 Task: Add Solgar Glucosamine Chondroitin MSM to the cart.
Action: Mouse moved to (274, 142)
Screenshot: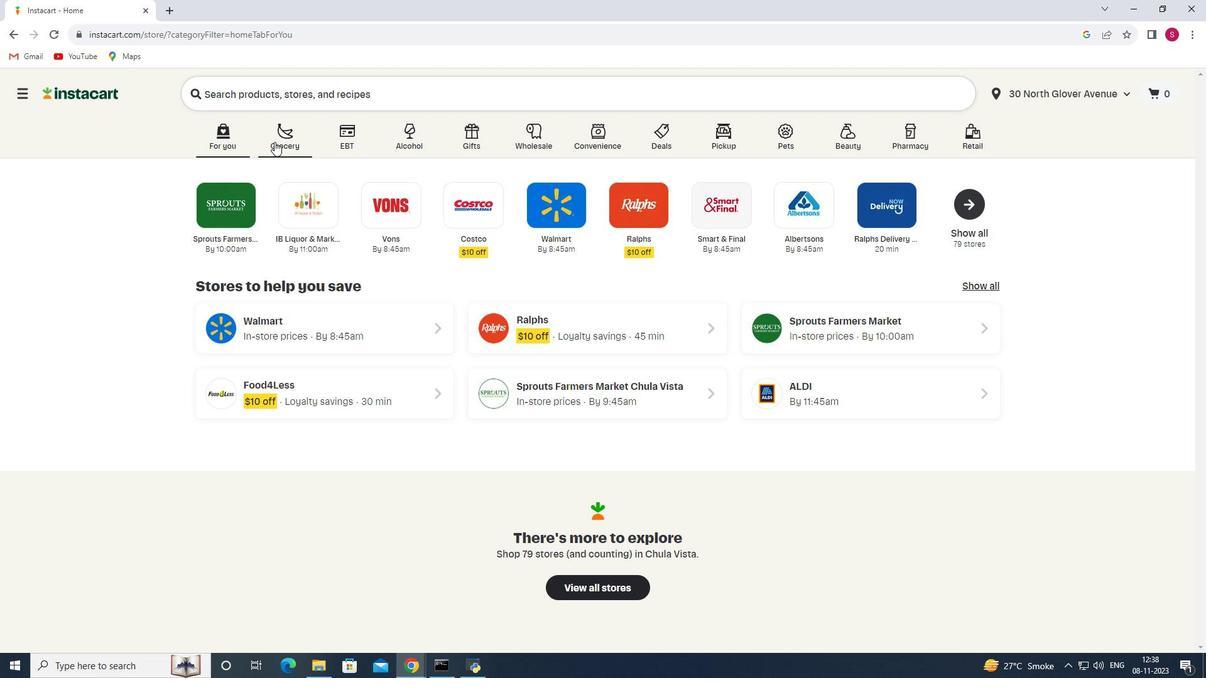 
Action: Mouse pressed left at (274, 142)
Screenshot: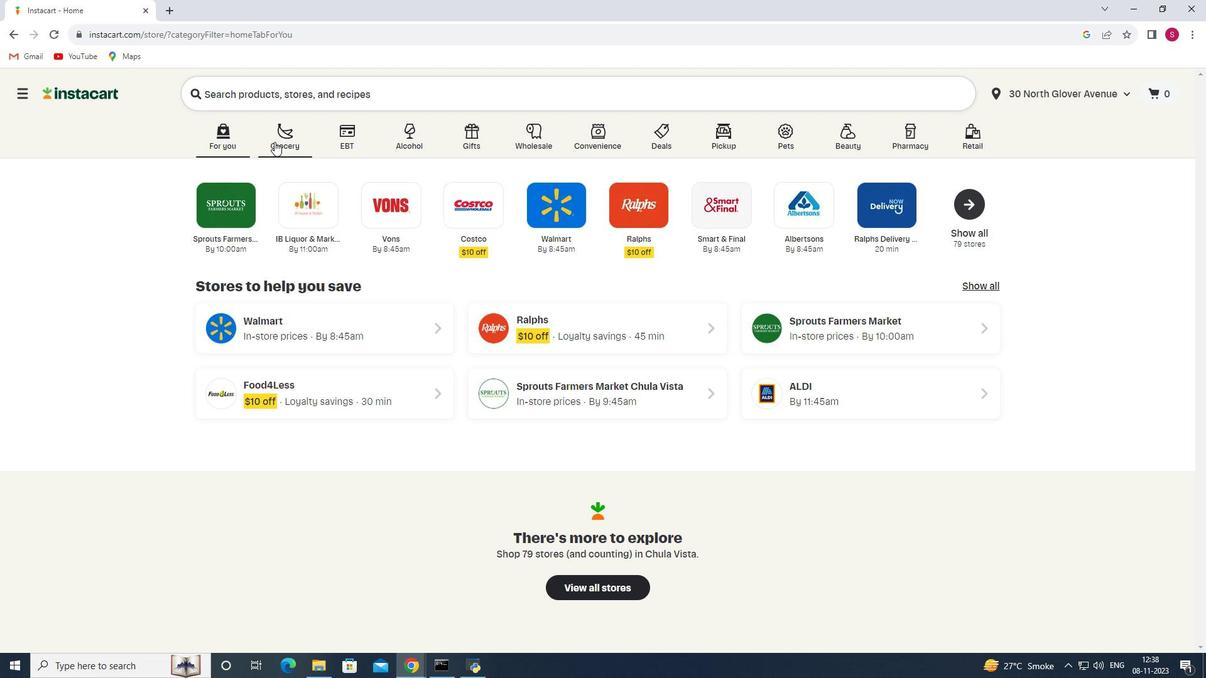 
Action: Mouse moved to (284, 358)
Screenshot: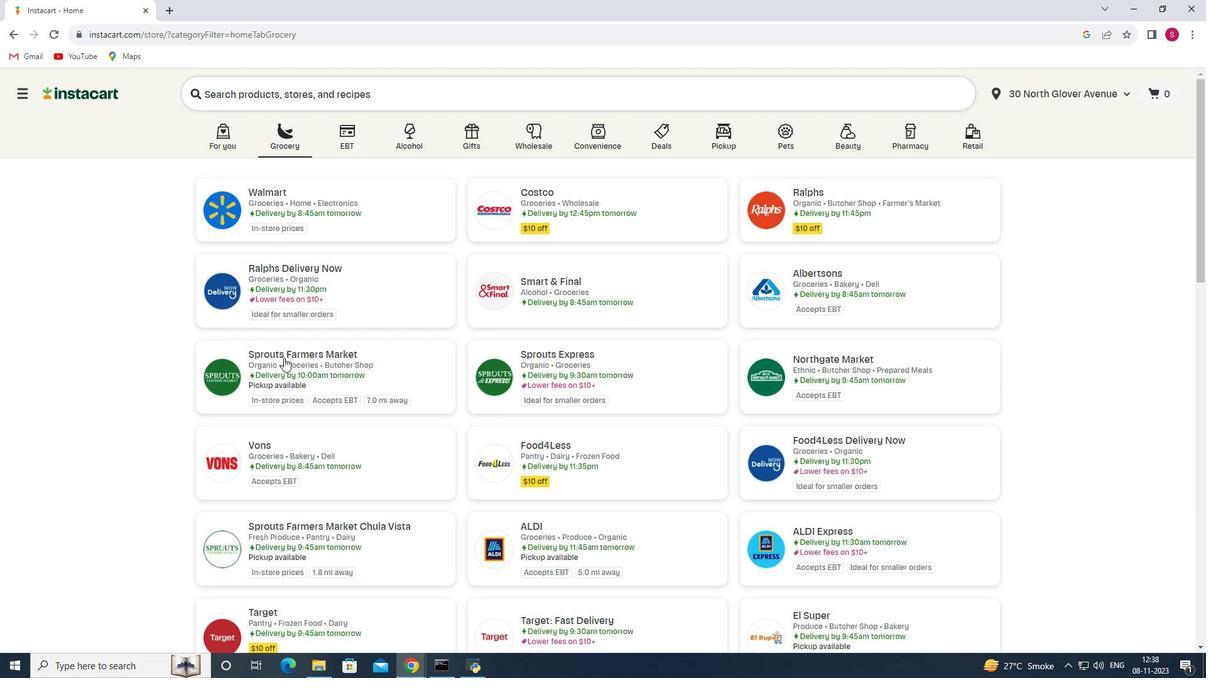
Action: Mouse pressed left at (284, 358)
Screenshot: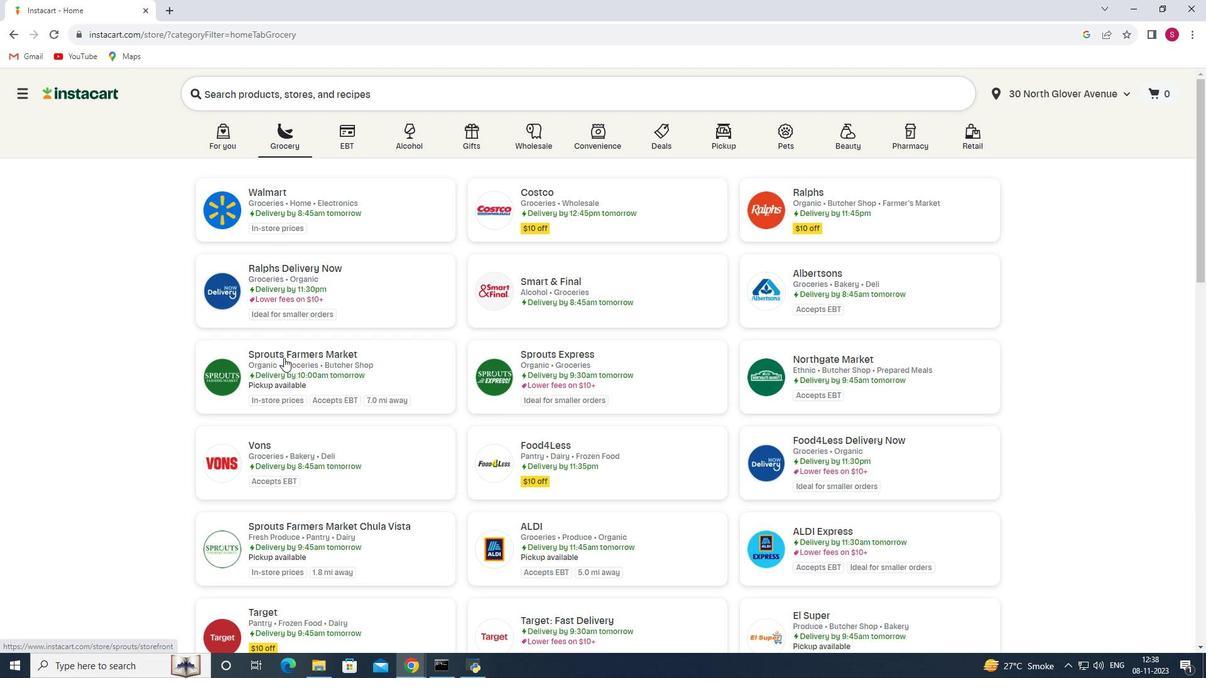 
Action: Mouse moved to (121, 394)
Screenshot: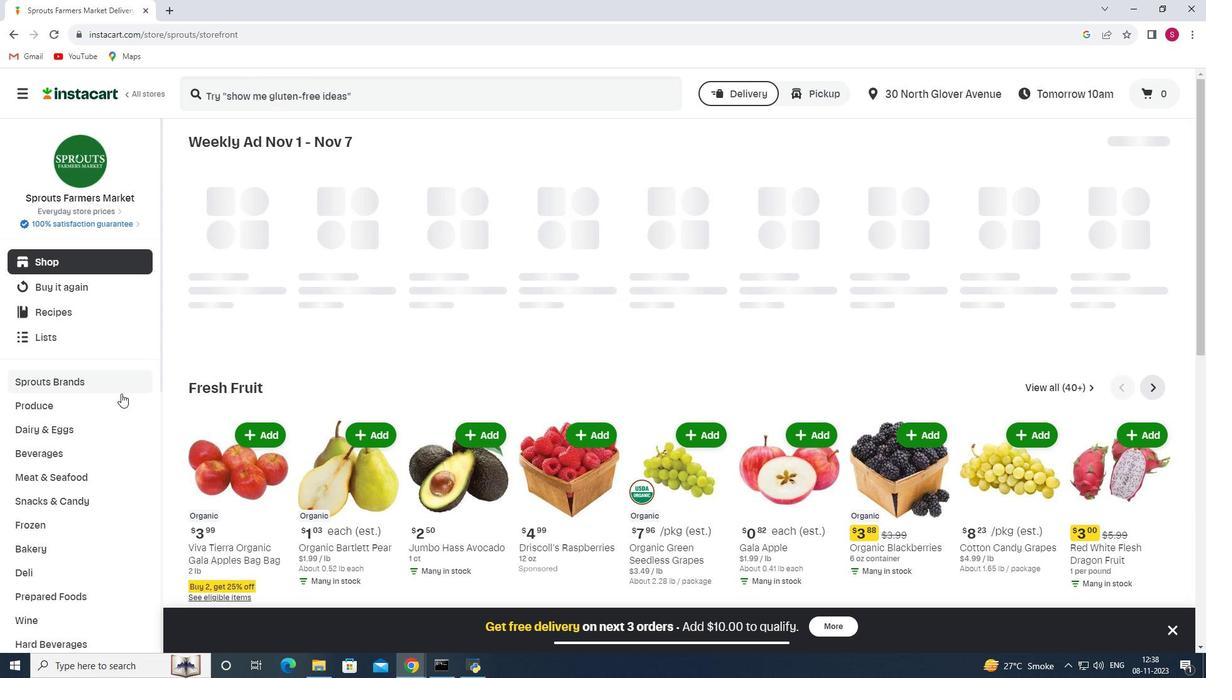 
Action: Mouse scrolled (121, 393) with delta (0, 0)
Screenshot: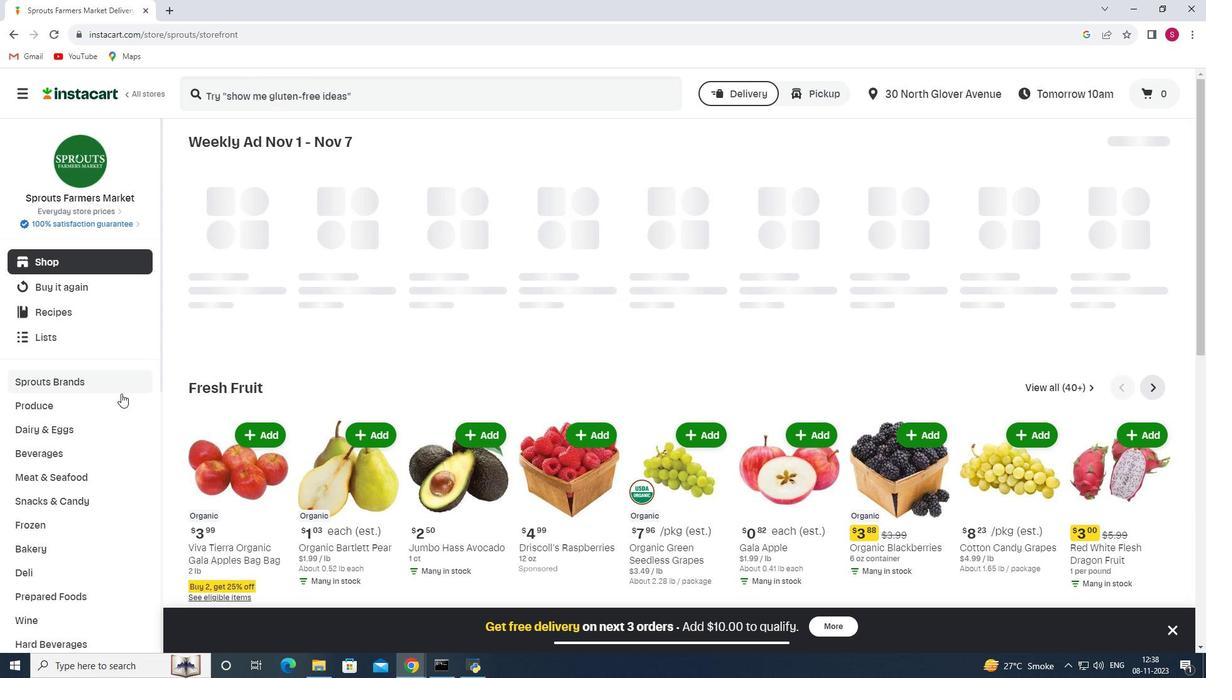 
Action: Mouse scrolled (121, 393) with delta (0, 0)
Screenshot: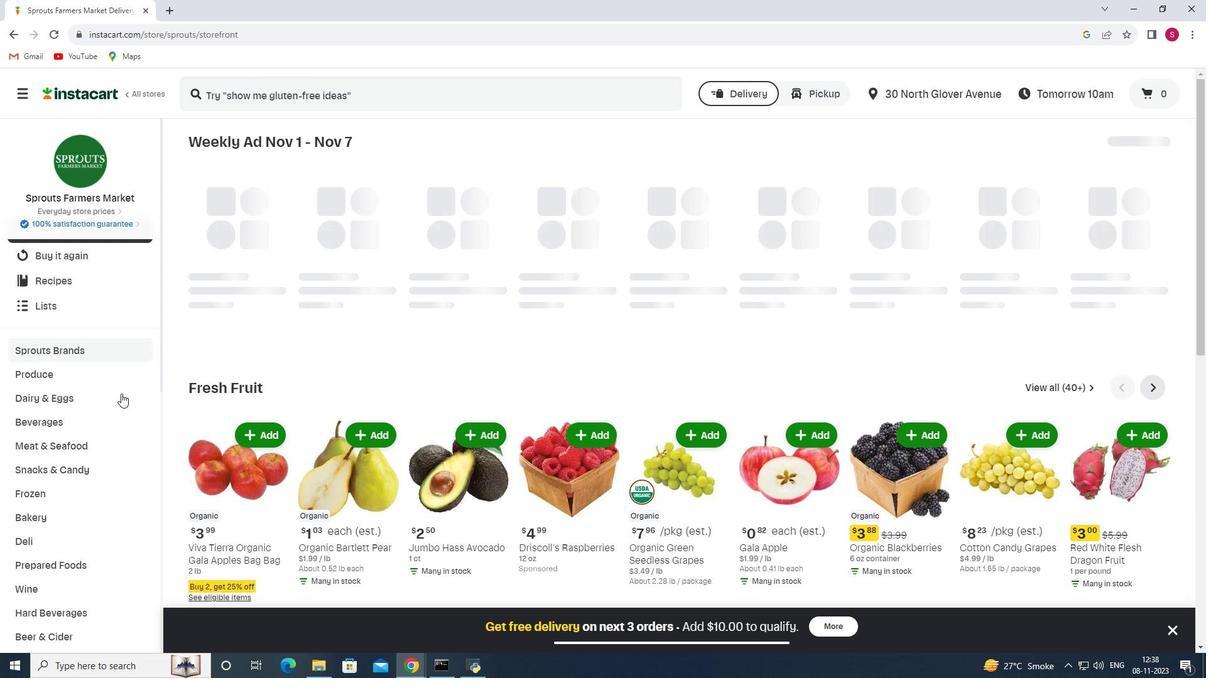 
Action: Mouse moved to (120, 394)
Screenshot: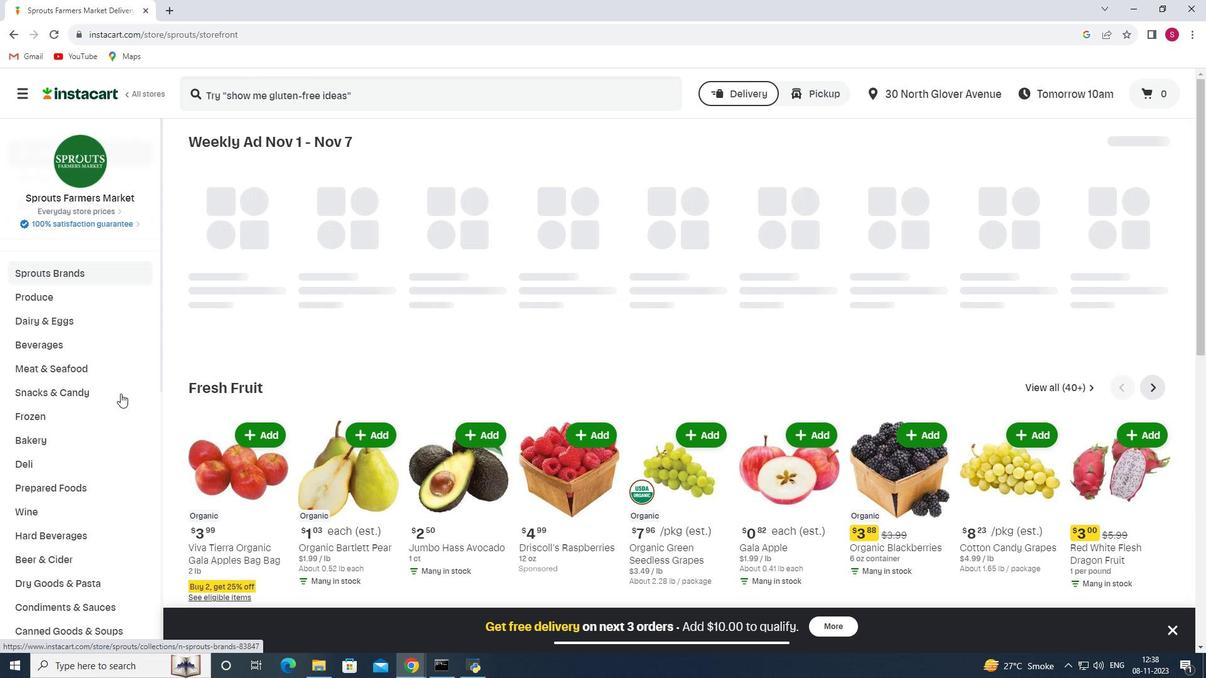 
Action: Mouse scrolled (120, 393) with delta (0, 0)
Screenshot: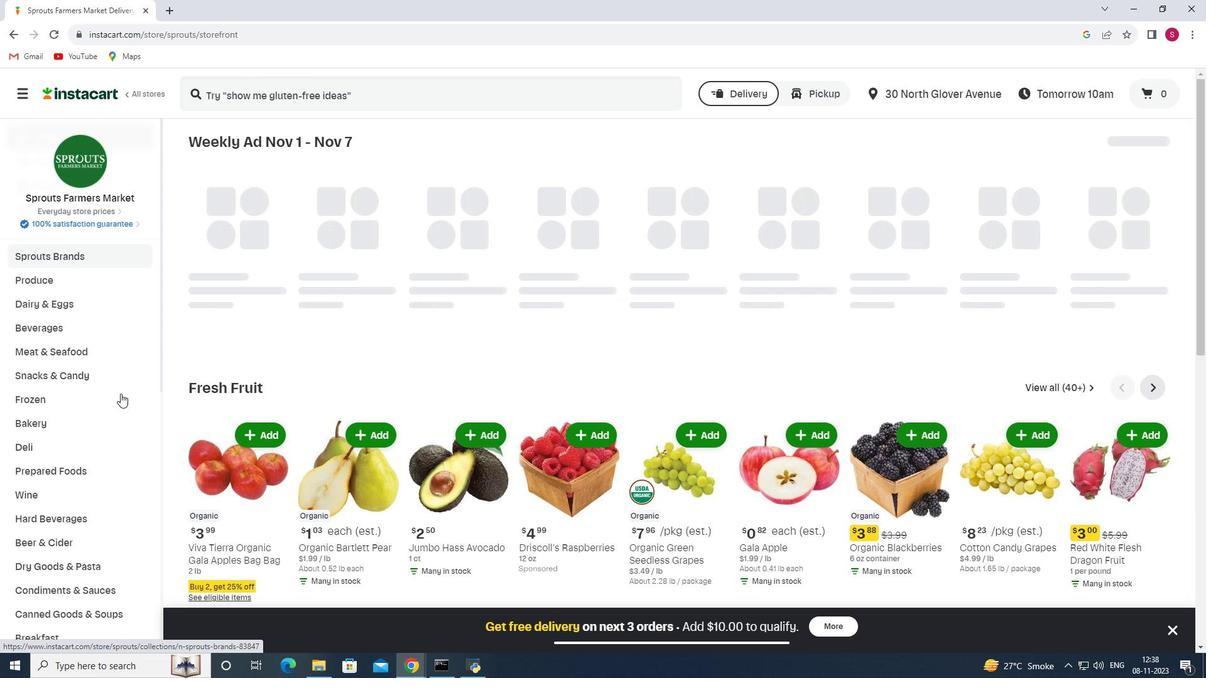 
Action: Mouse scrolled (120, 393) with delta (0, 0)
Screenshot: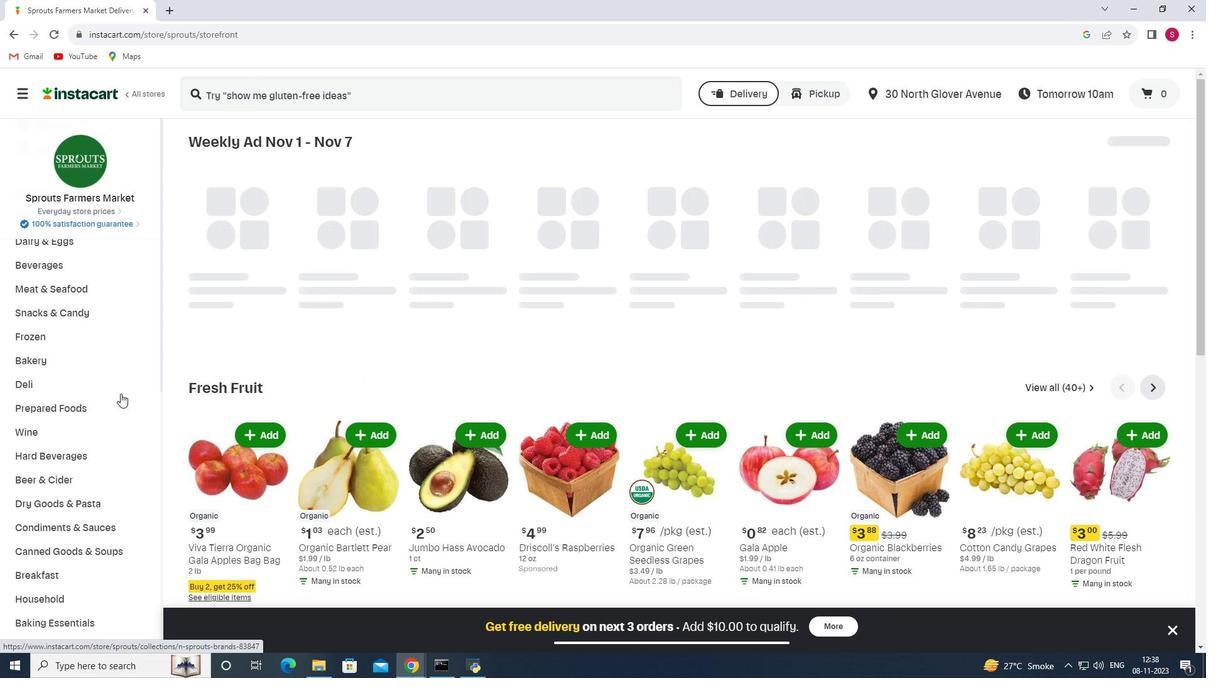 
Action: Mouse scrolled (120, 393) with delta (0, 0)
Screenshot: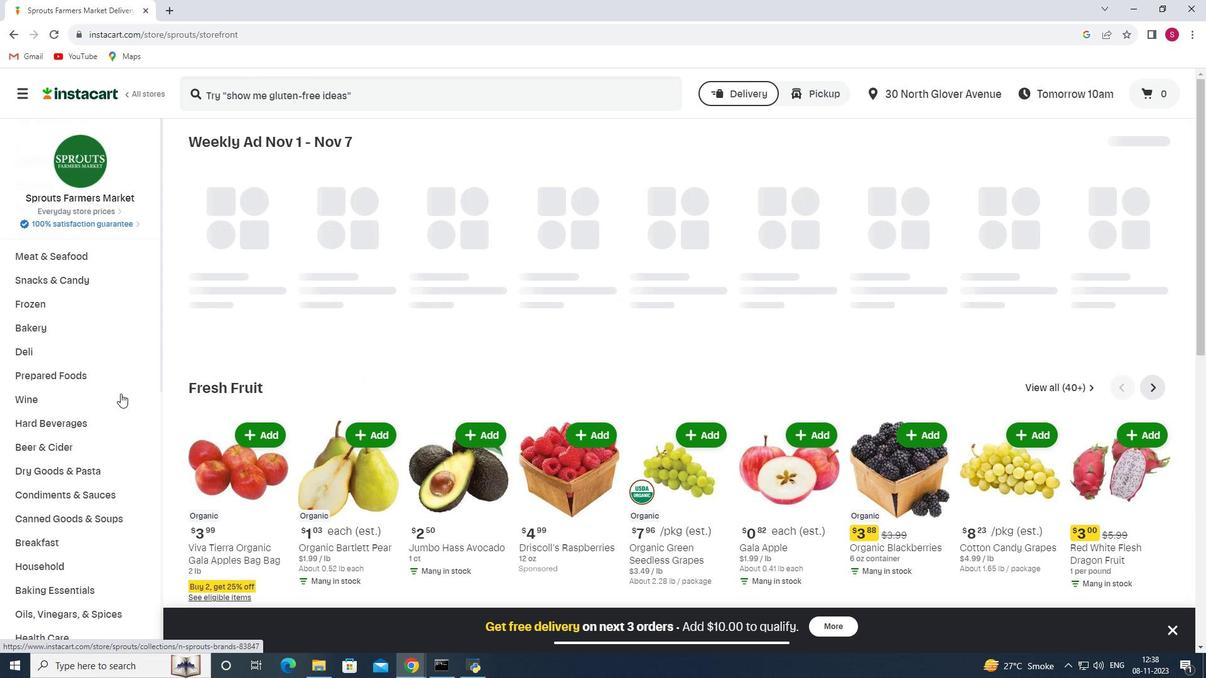 
Action: Mouse moved to (118, 394)
Screenshot: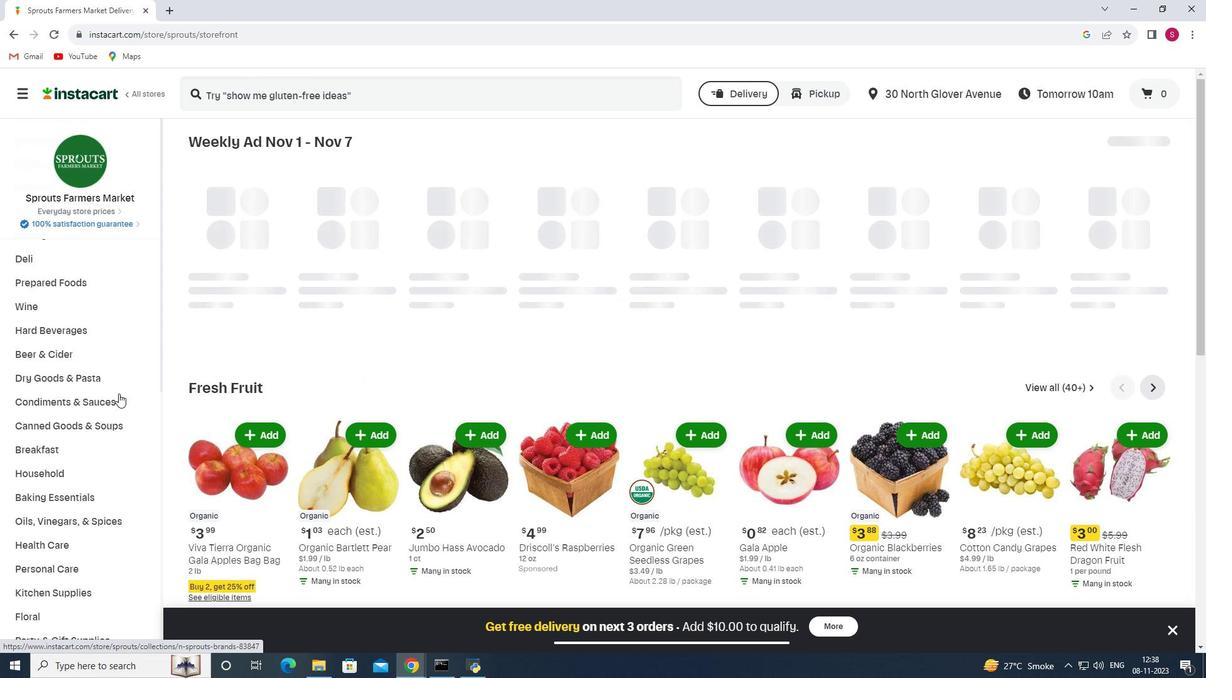 
Action: Mouse scrolled (118, 393) with delta (0, 0)
Screenshot: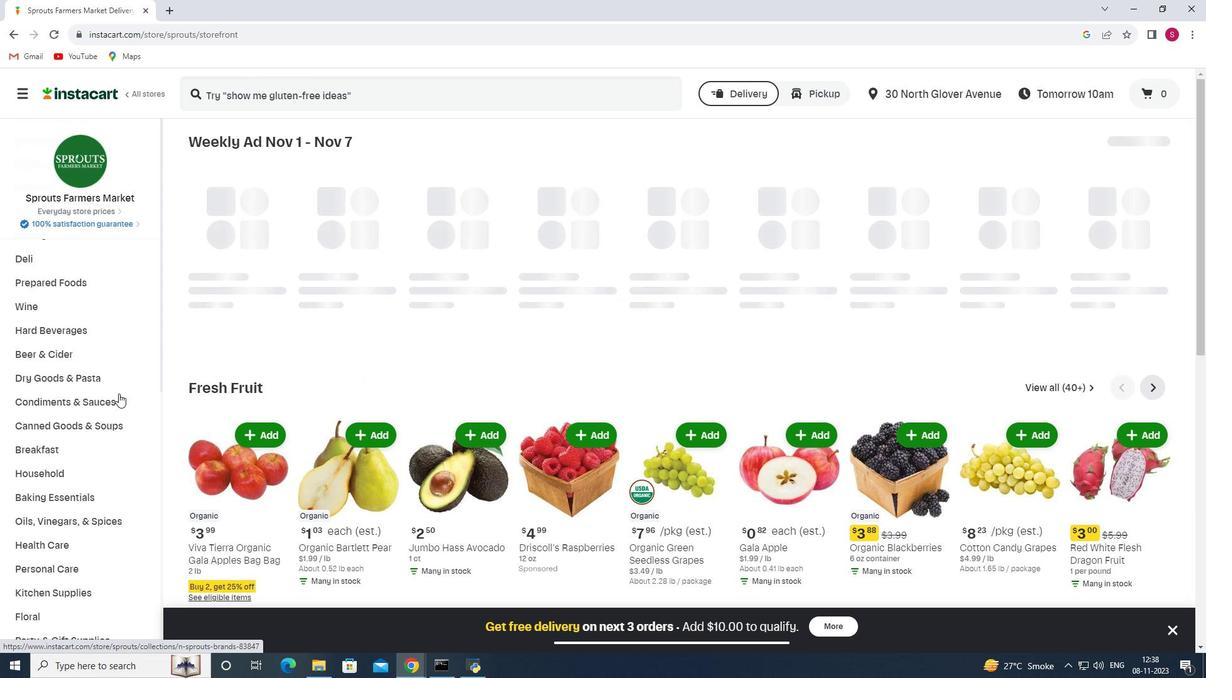 
Action: Mouse moved to (59, 482)
Screenshot: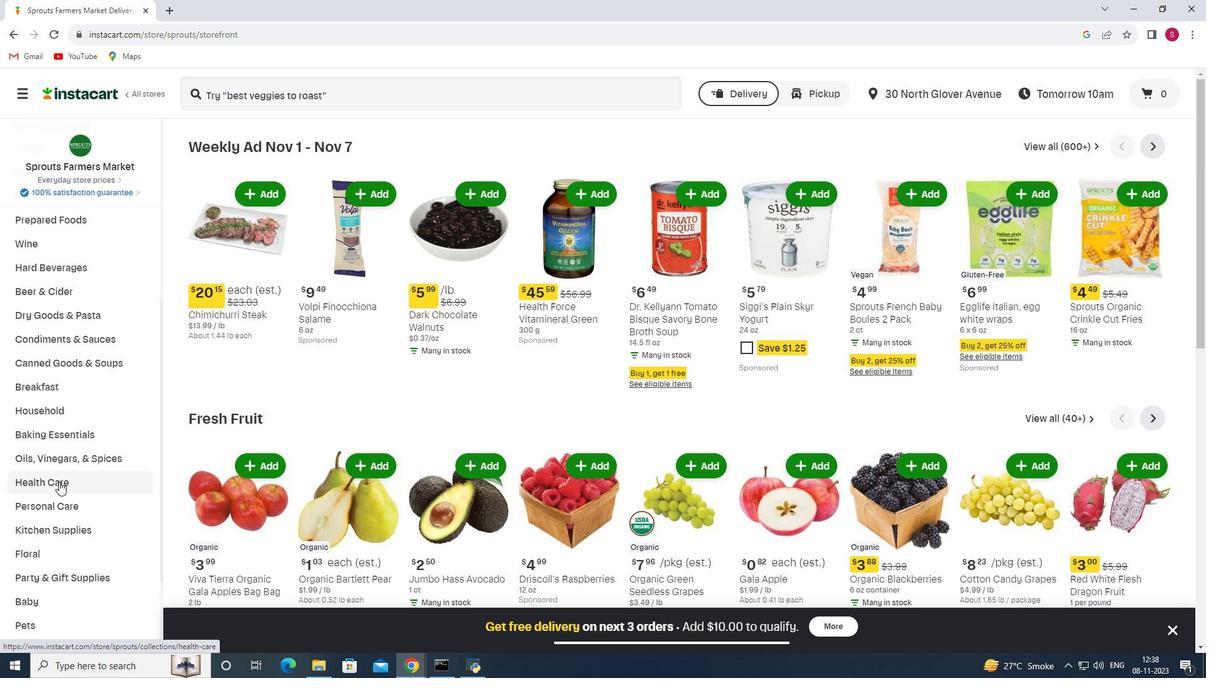 
Action: Mouse pressed left at (59, 482)
Screenshot: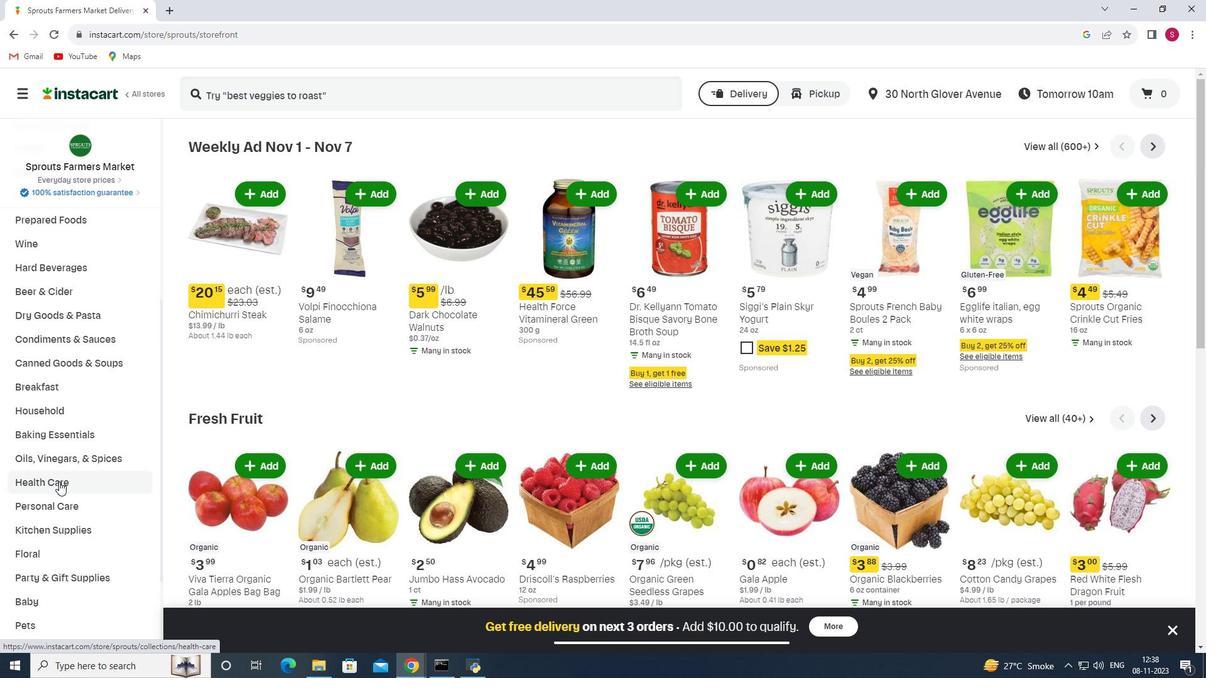 
Action: Mouse moved to (453, 179)
Screenshot: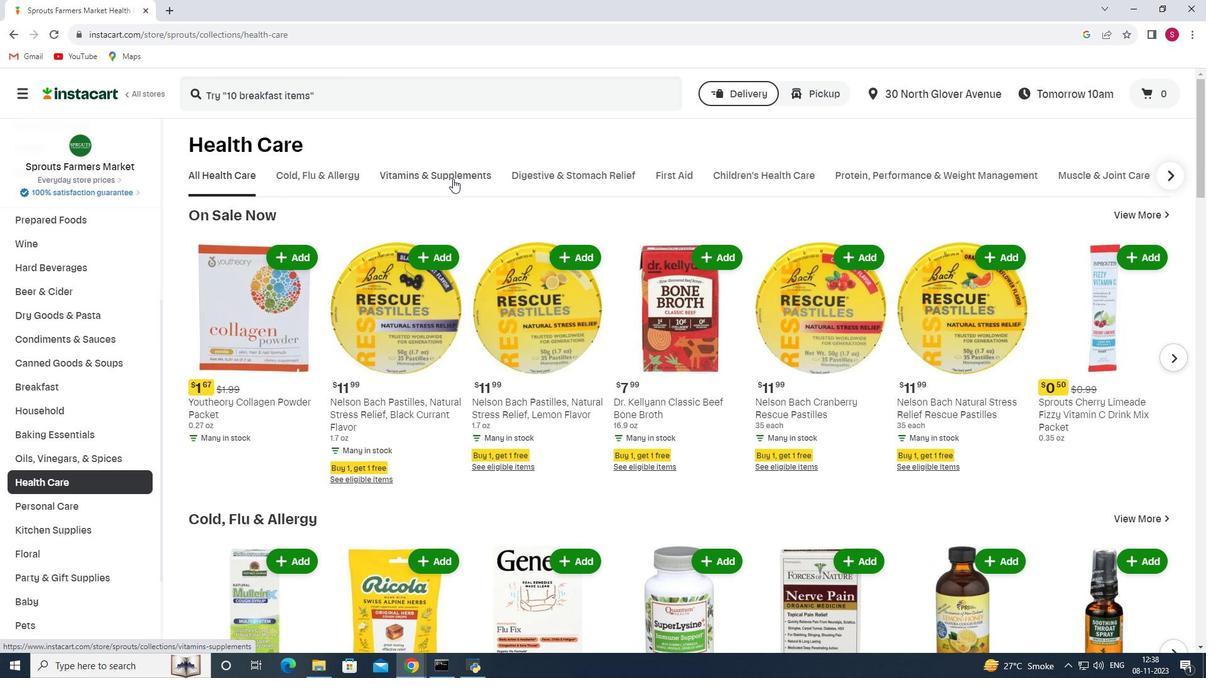 
Action: Mouse pressed left at (453, 179)
Screenshot: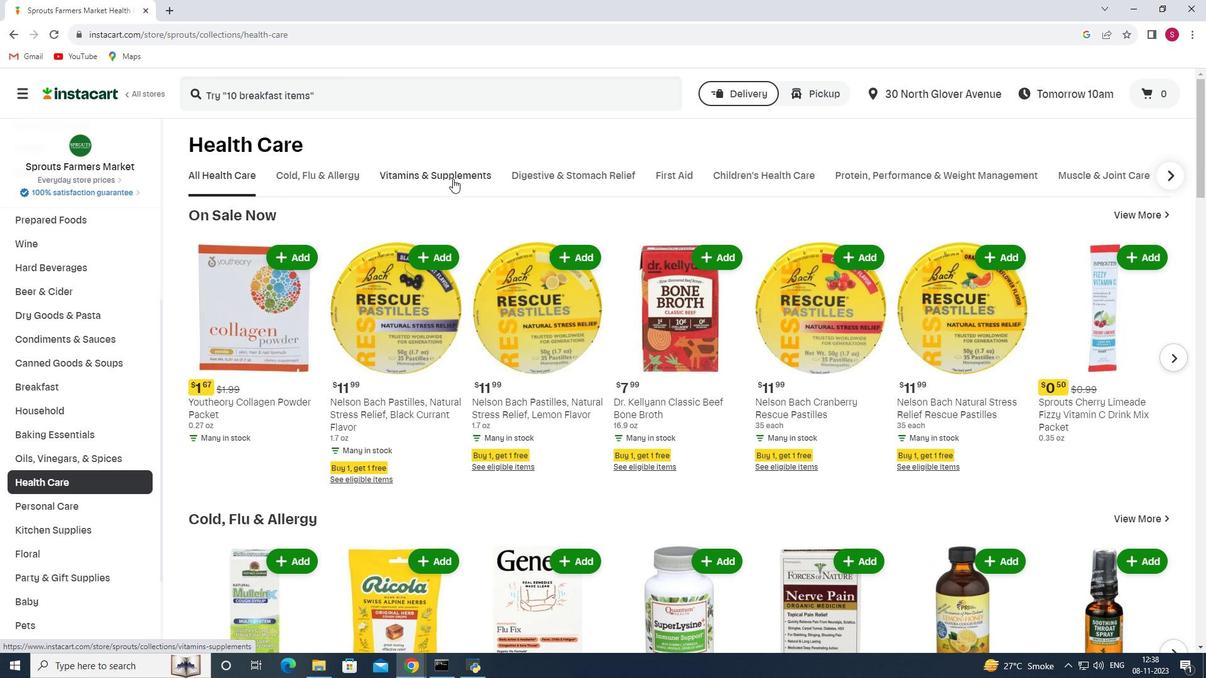 
Action: Mouse moved to (1169, 230)
Screenshot: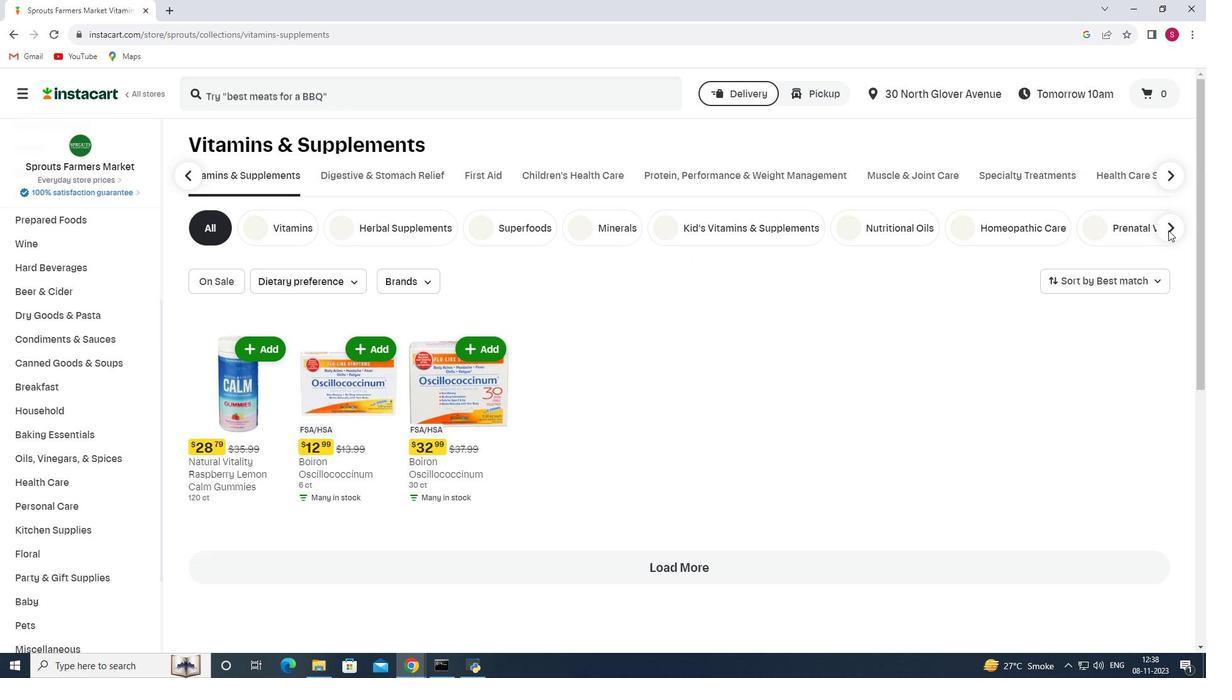 
Action: Mouse pressed left at (1169, 230)
Screenshot: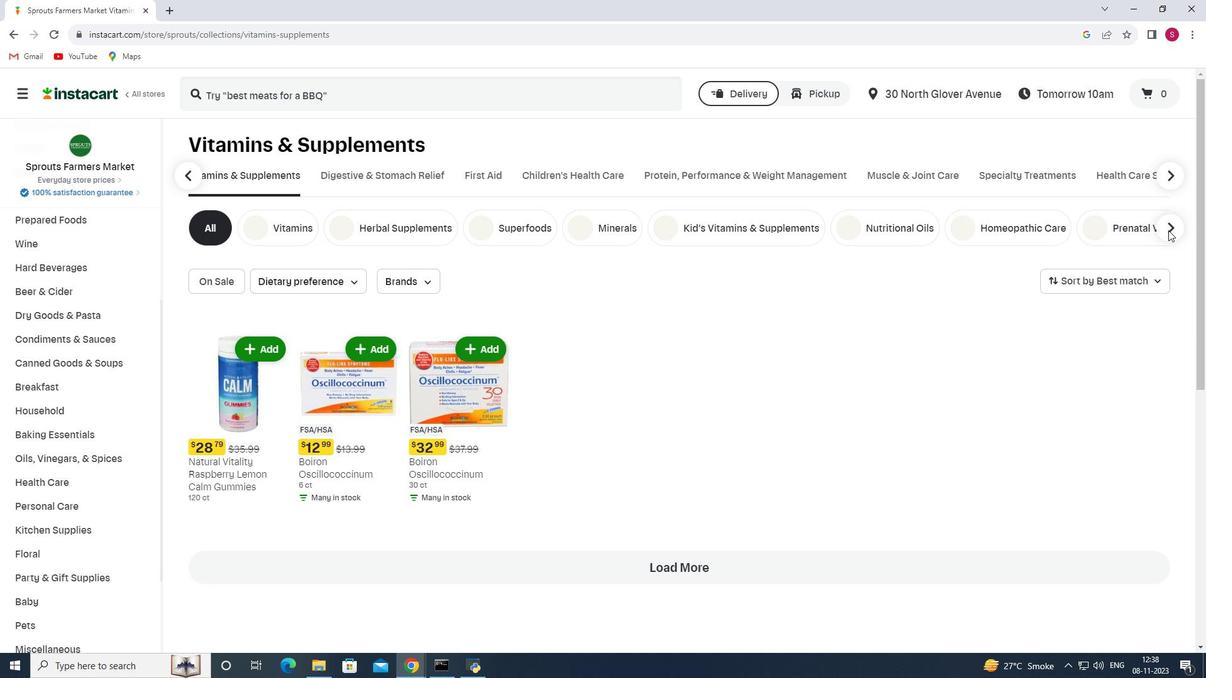 
Action: Mouse moved to (935, 238)
Screenshot: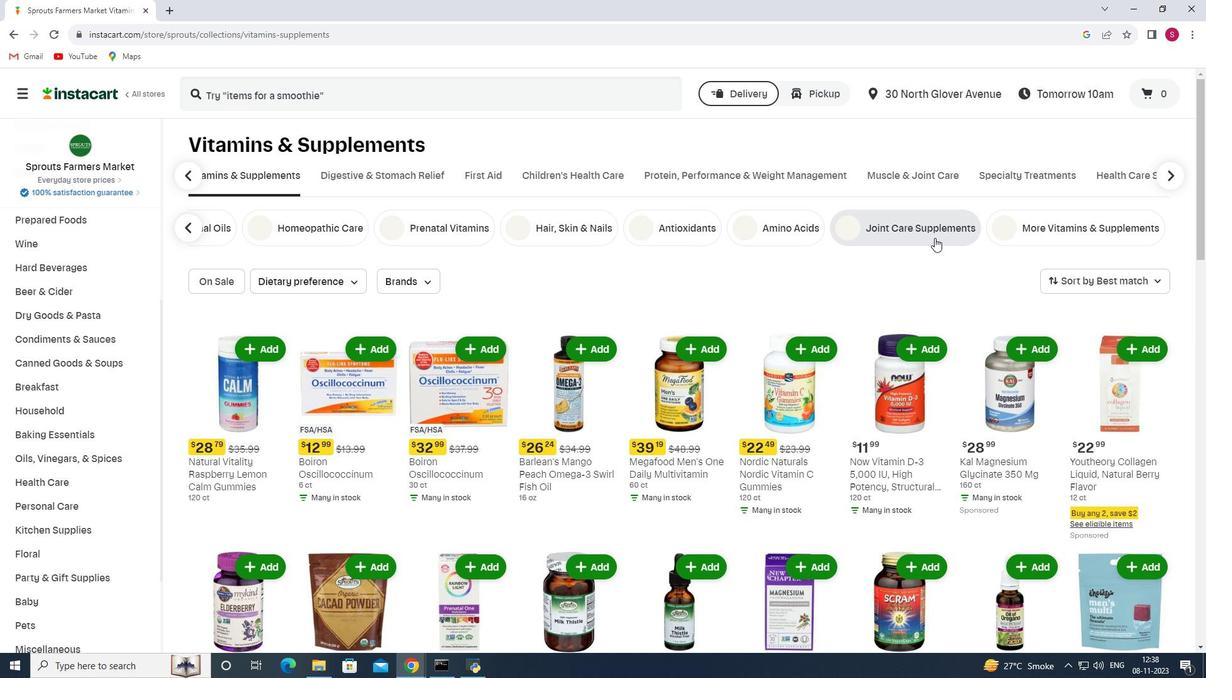 
Action: Mouse pressed left at (935, 238)
Screenshot: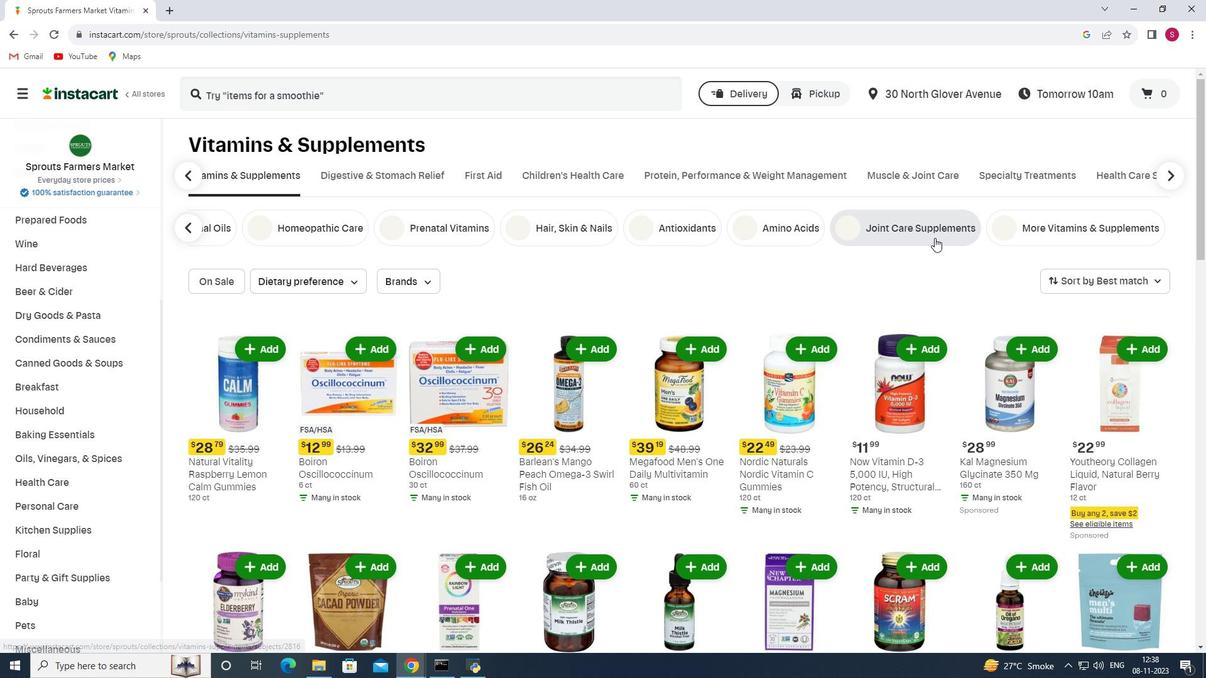 
Action: Mouse moved to (347, 86)
Screenshot: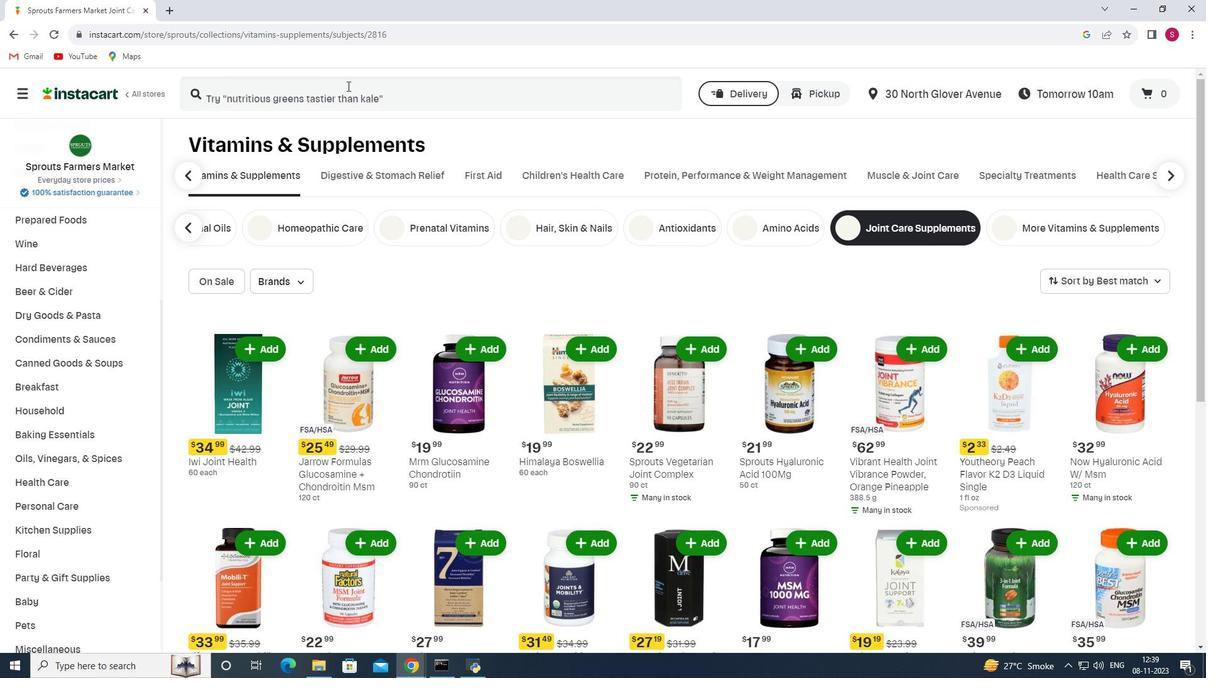 
Action: Mouse pressed left at (347, 86)
Screenshot: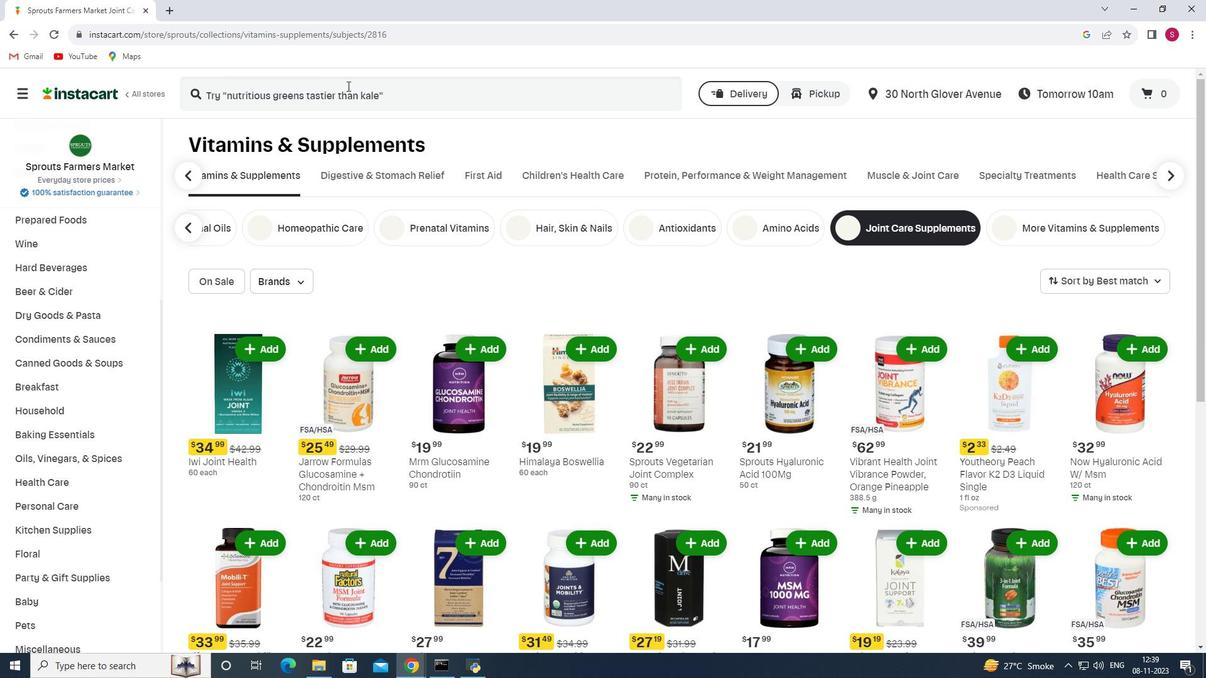 
Action: Key pressed <Key.shift>Solgar<Key.space><Key.shift>Glucosamine<Key.space><Key.shift>Chondroitn<Key.space><Key.shift_r>M<Key.shift>S<Key.shift_r>M<Key.enter>
Screenshot: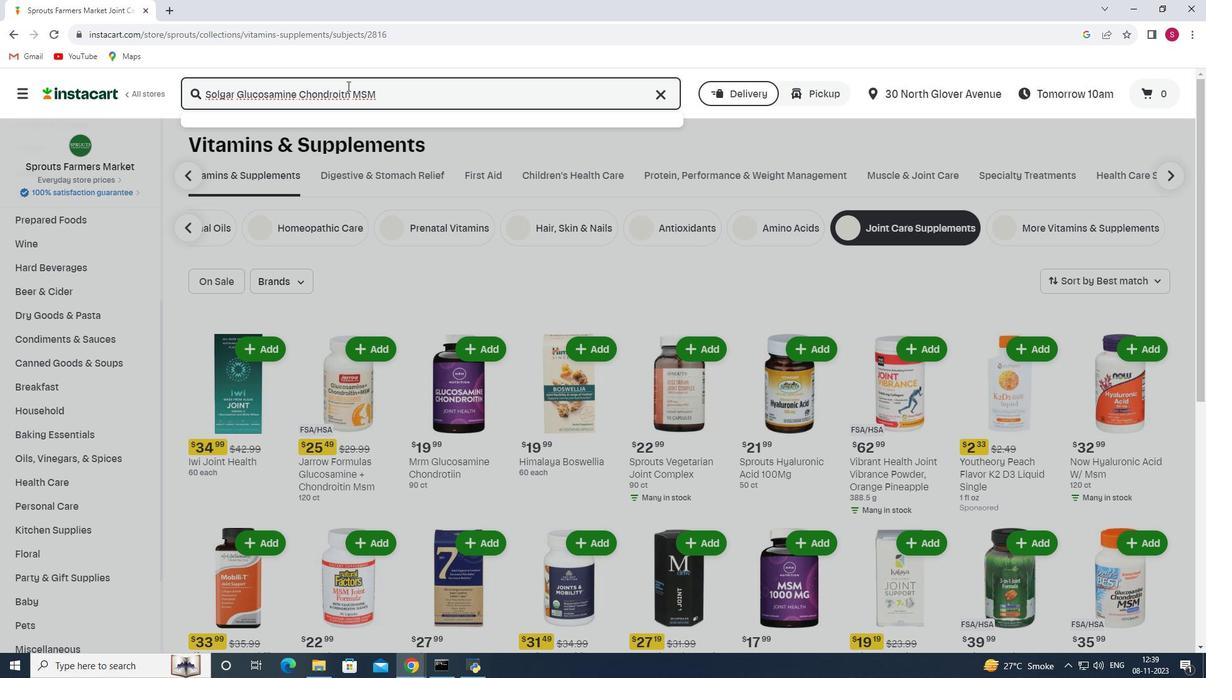 
Action: Mouse moved to (487, 217)
Screenshot: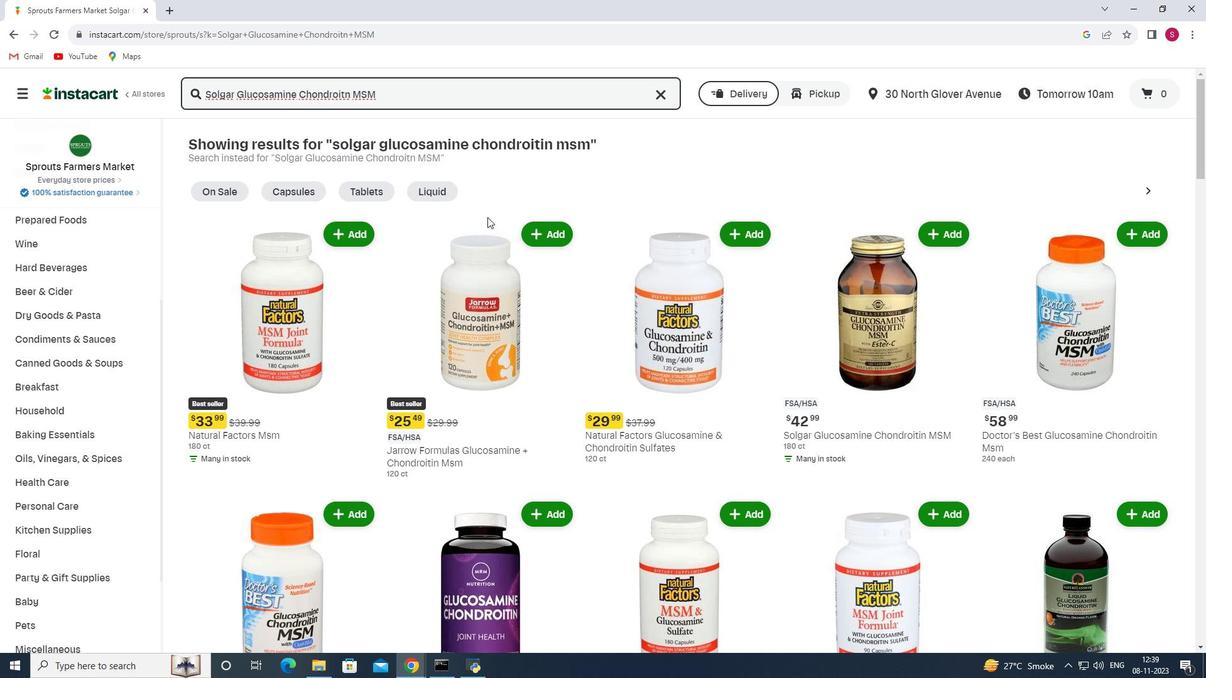 
Action: Mouse scrolled (487, 216) with delta (0, 0)
Screenshot: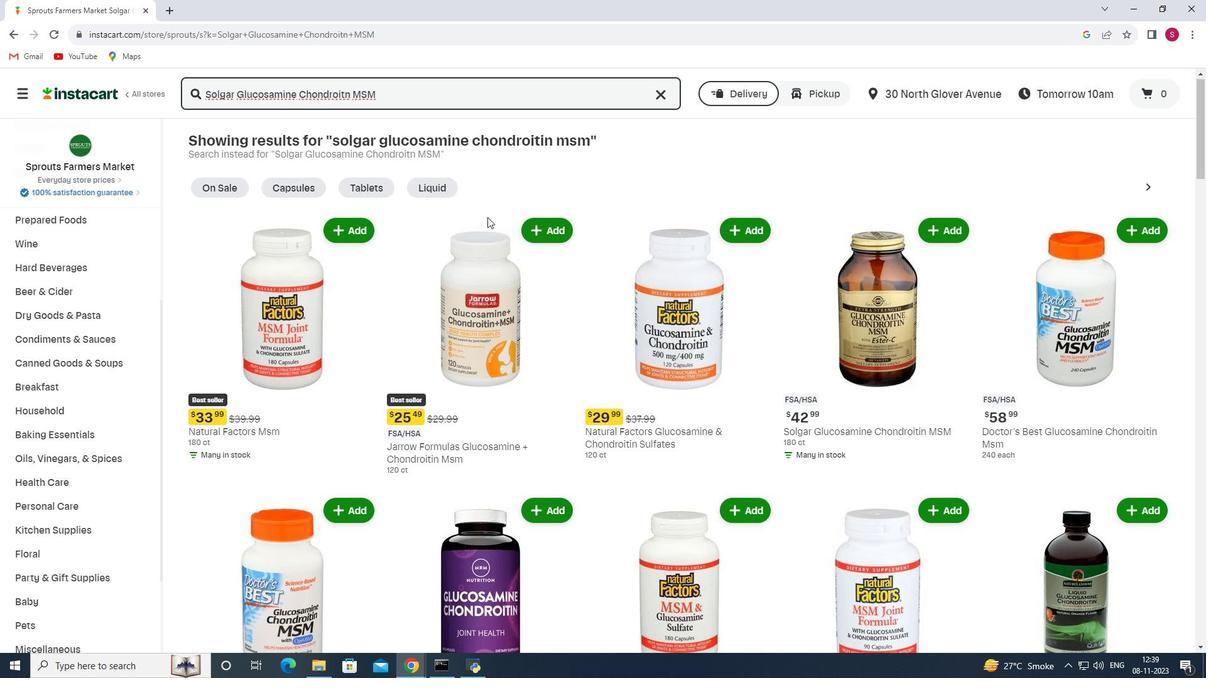 
Action: Mouse moved to (942, 175)
Screenshot: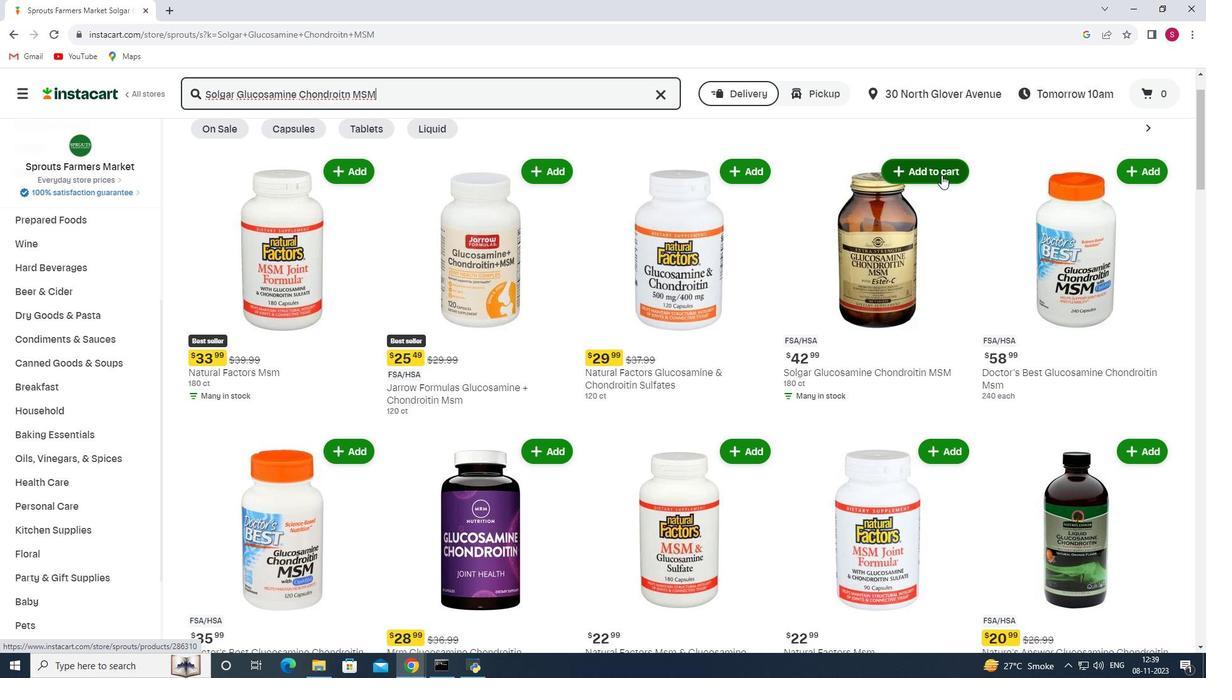 
Action: Mouse pressed left at (942, 175)
Screenshot: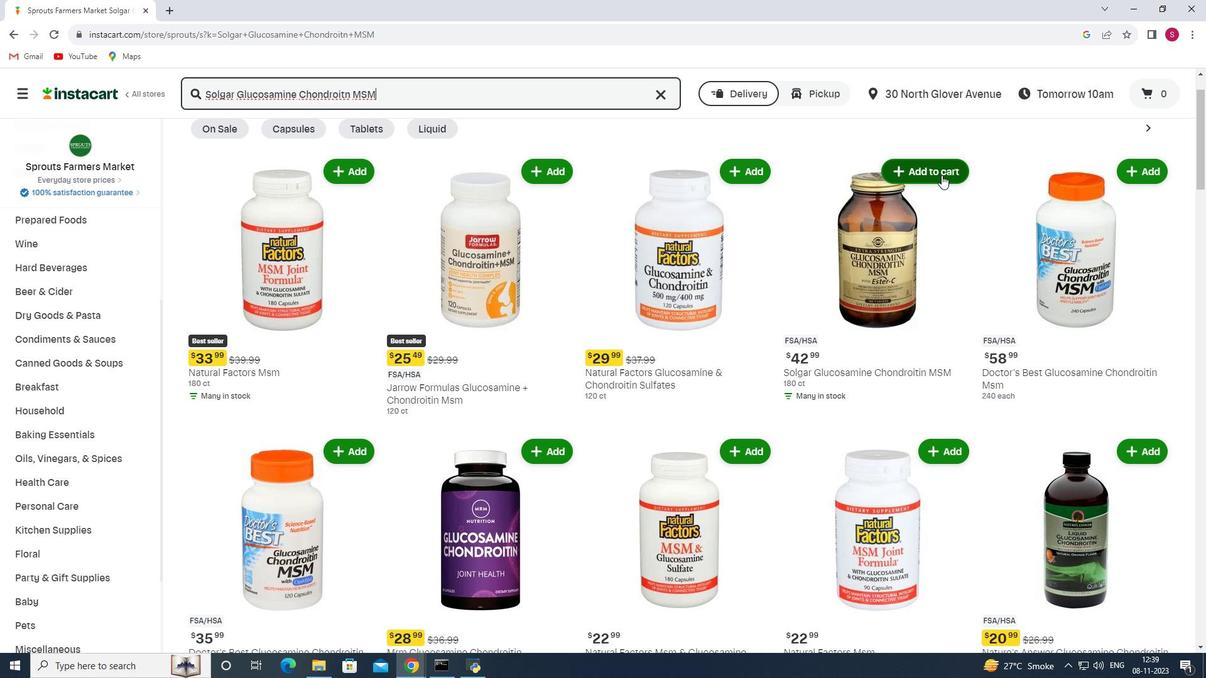 
Action: Mouse moved to (934, 223)
Screenshot: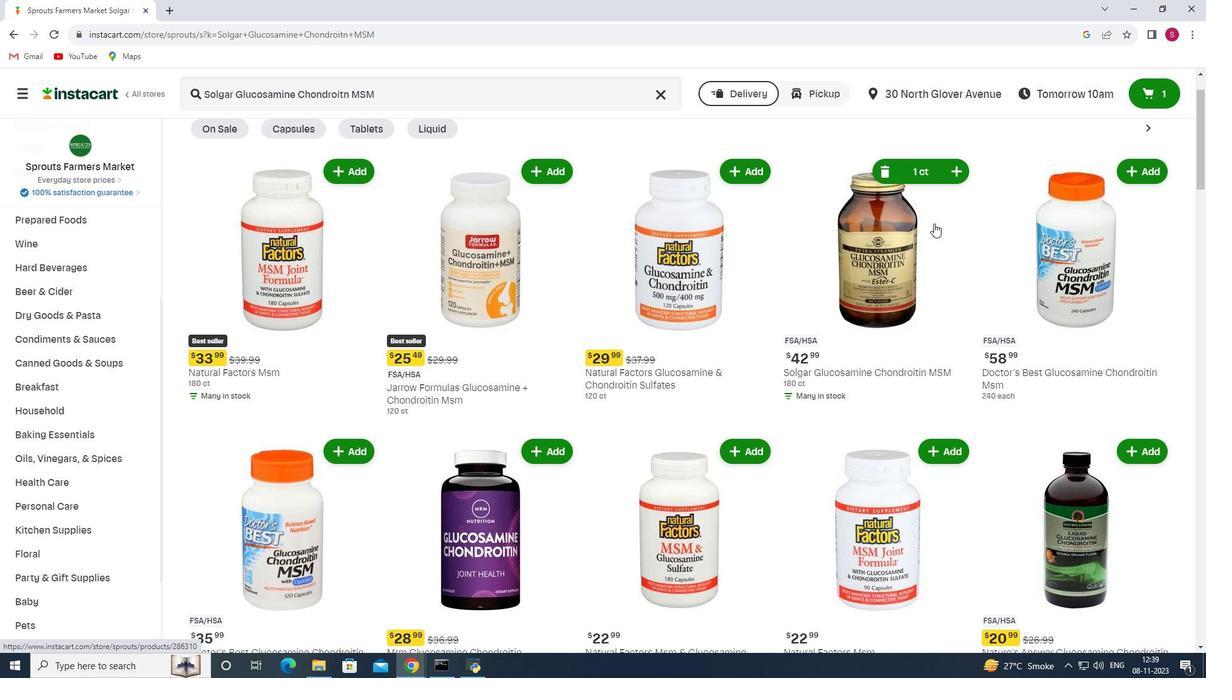 
